 Task: Open a blank sheet, save the file as email.epub Add Heading 'Tips for effective email communication: 'Add the following points with circle bullets '•	Be concise_x000D_
•	Use clear subject lines_x000D_
•	Proofread before sending_x000D_
' Highlight heading with color  Dark green ,change the font size of heading and points to 18
Action: Mouse moved to (197, 180)
Screenshot: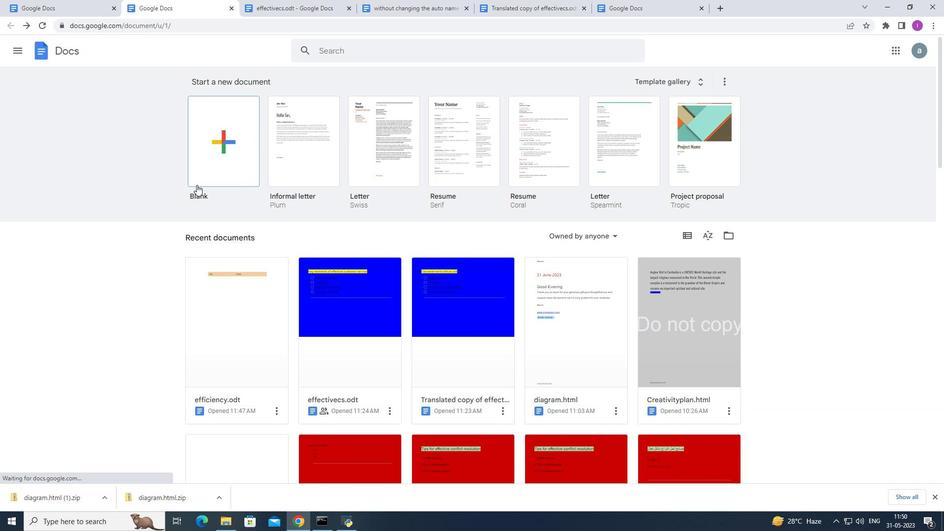 
Action: Mouse pressed left at (197, 180)
Screenshot: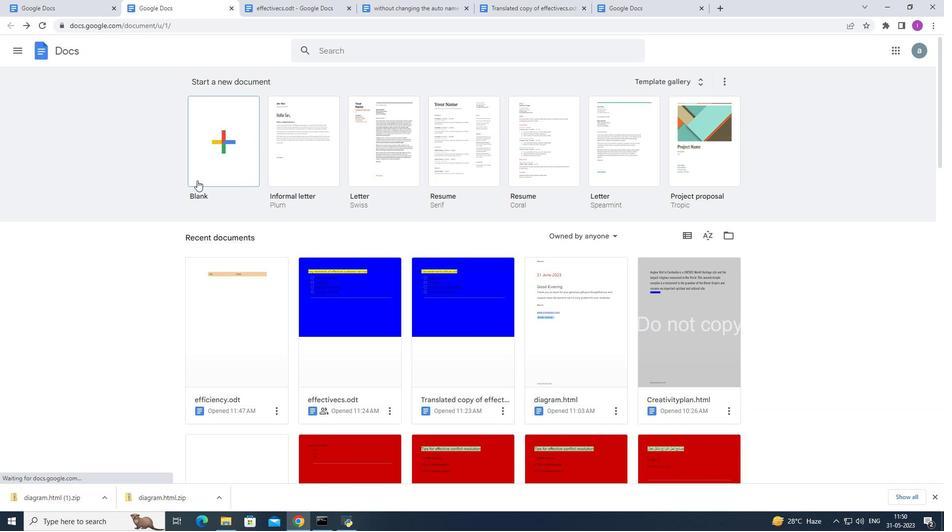 
Action: Mouse moved to (108, 42)
Screenshot: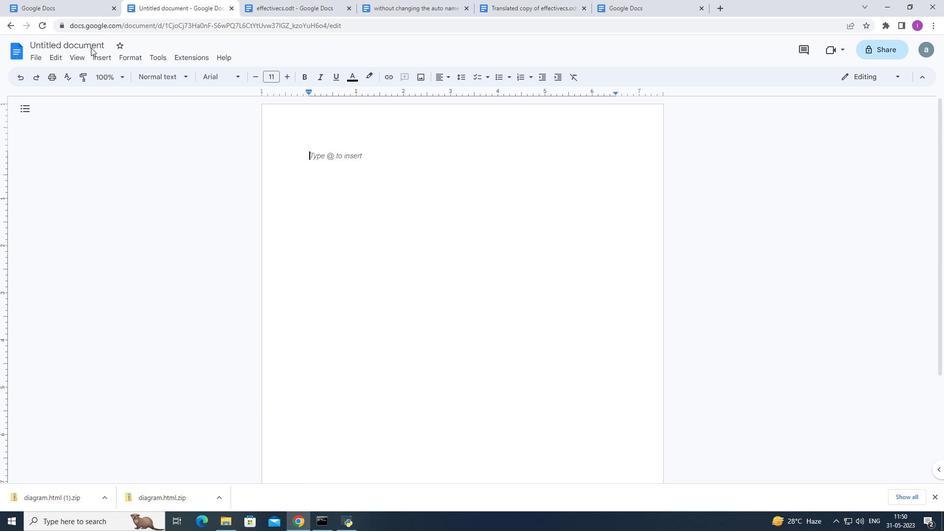 
Action: Mouse pressed left at (108, 42)
Screenshot: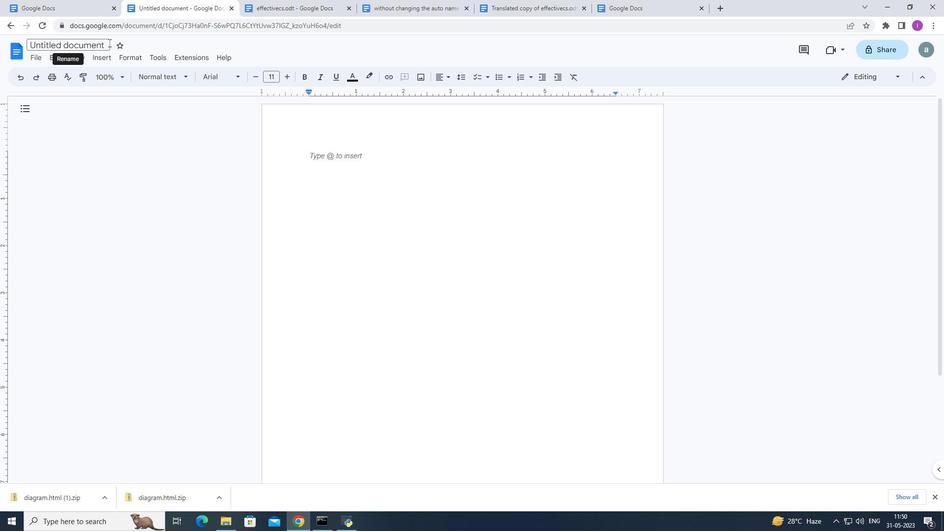
Action: Mouse moved to (944, 0)
Screenshot: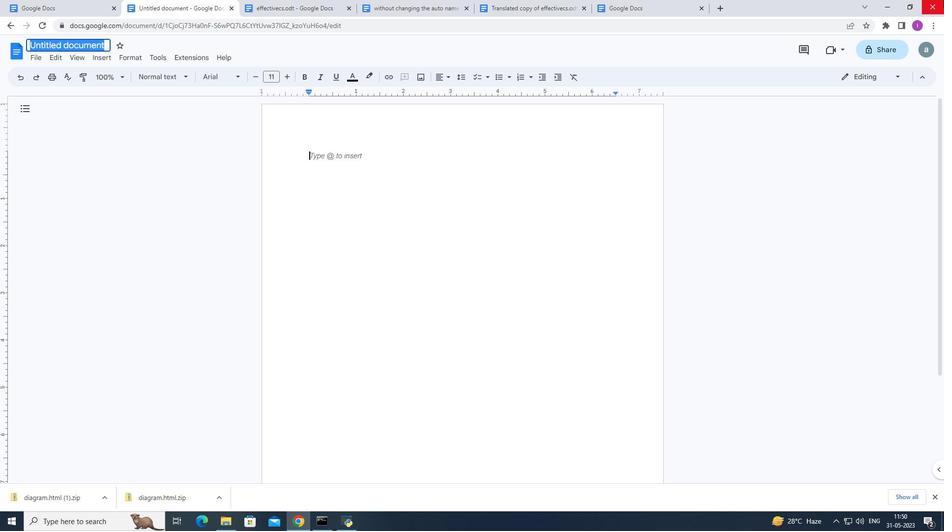 
Action: Key pressed email.e
Screenshot: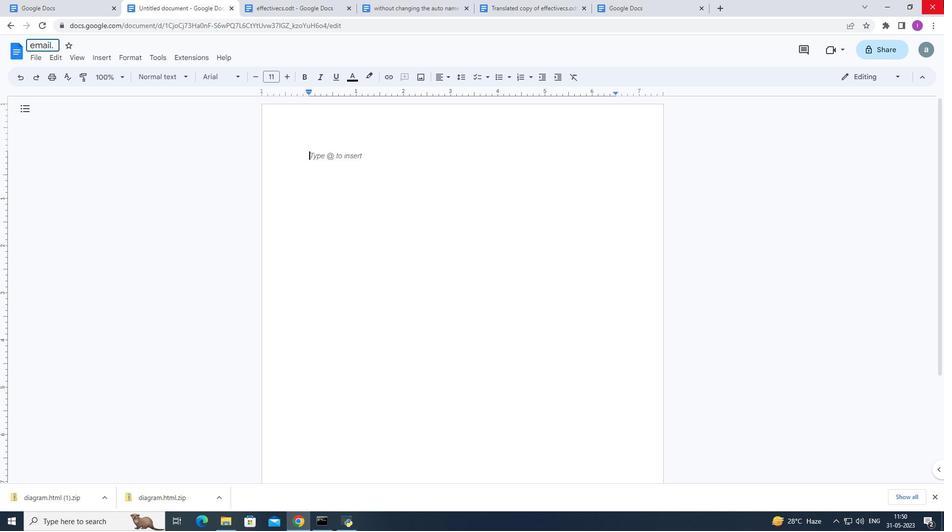 
Action: Mouse moved to (943, 0)
Screenshot: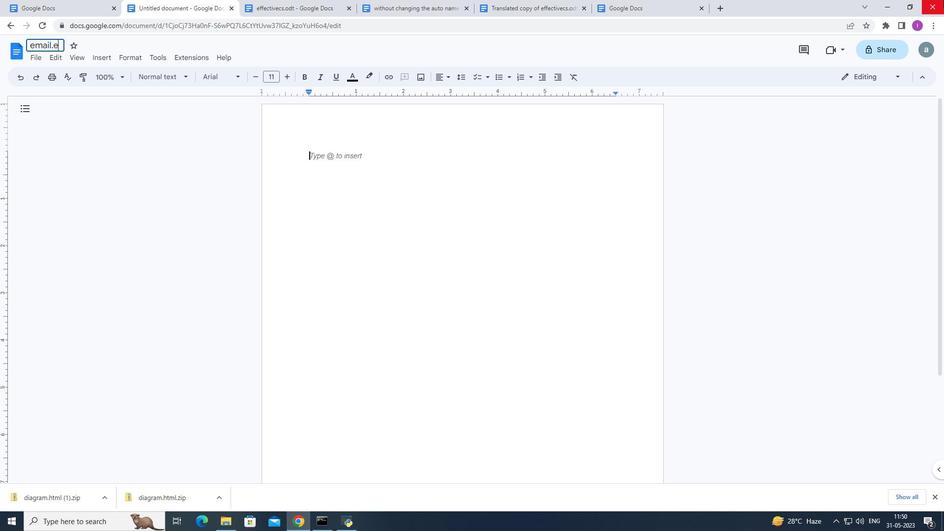 
Action: Key pressed pub
Screenshot: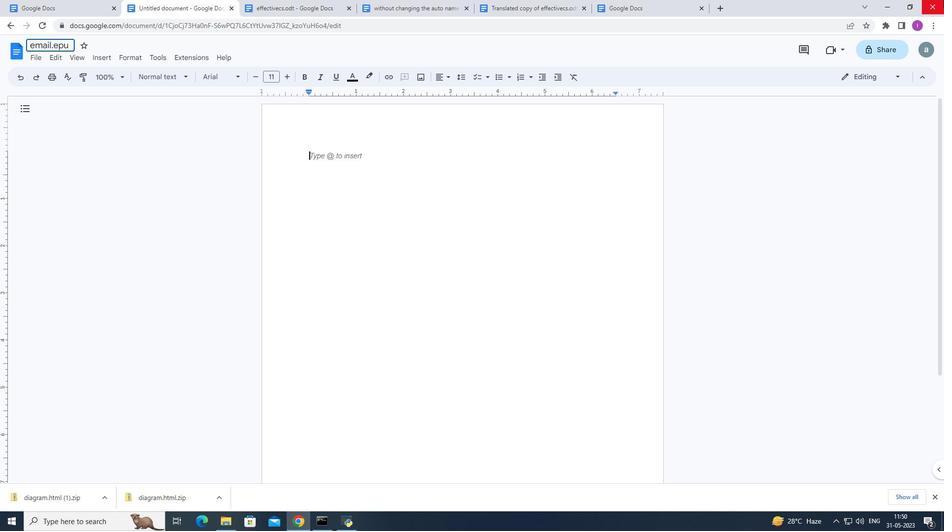 
Action: Mouse moved to (107, 60)
Screenshot: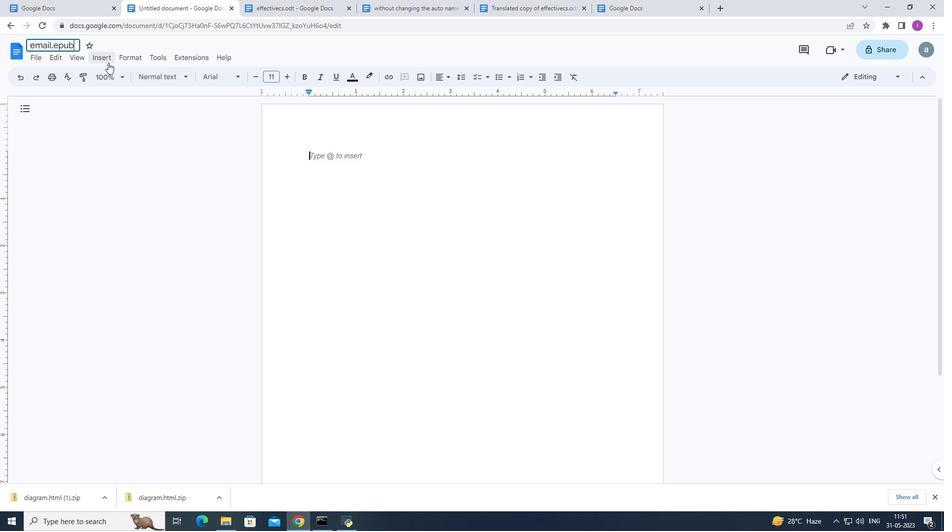 
Action: Mouse pressed left at (107, 60)
Screenshot: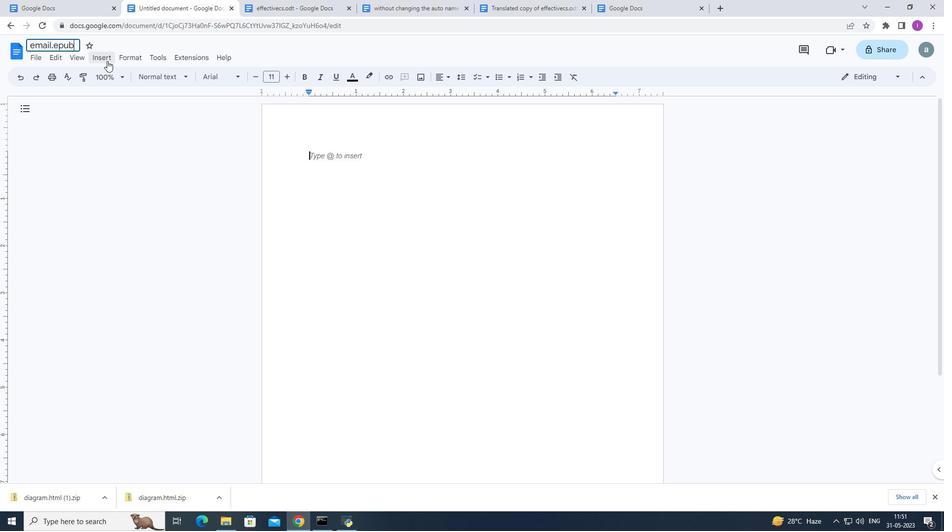 
Action: Mouse moved to (437, 166)
Screenshot: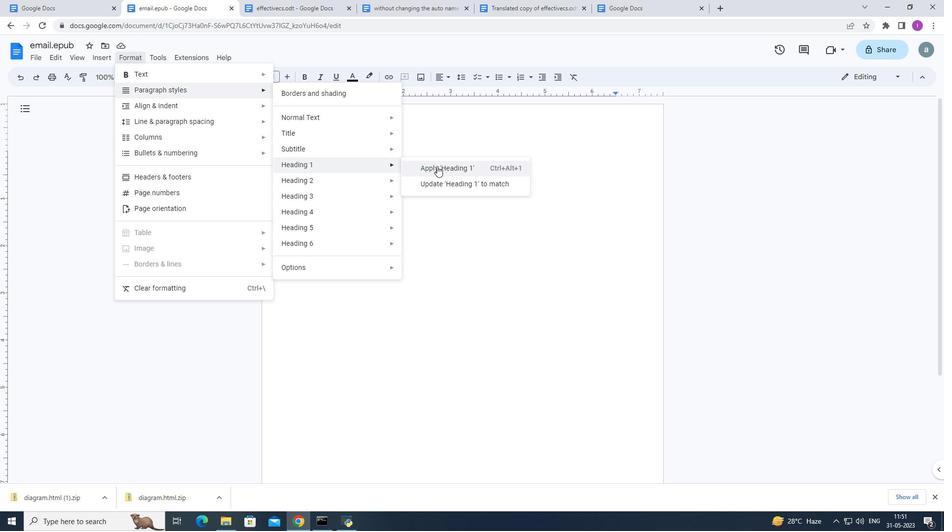 
Action: Mouse pressed left at (437, 166)
Screenshot: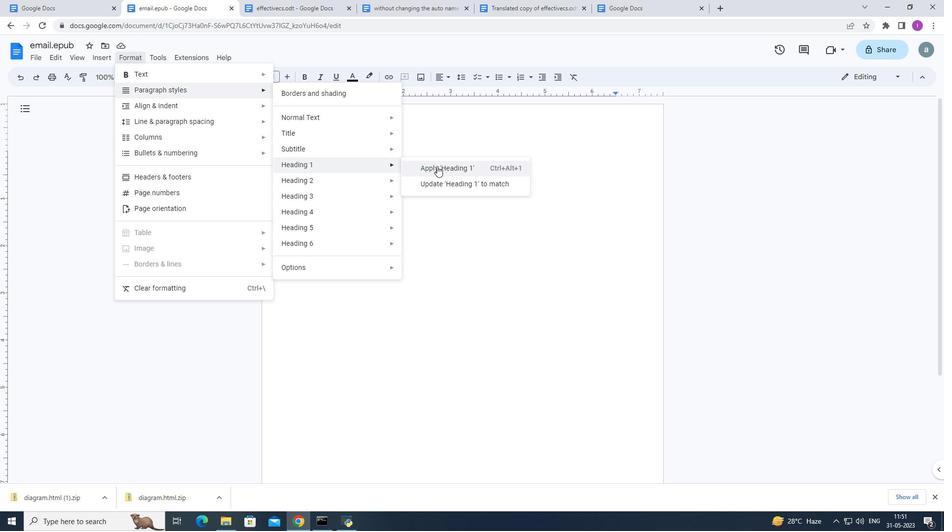 
Action: Mouse moved to (945, 531)
Screenshot: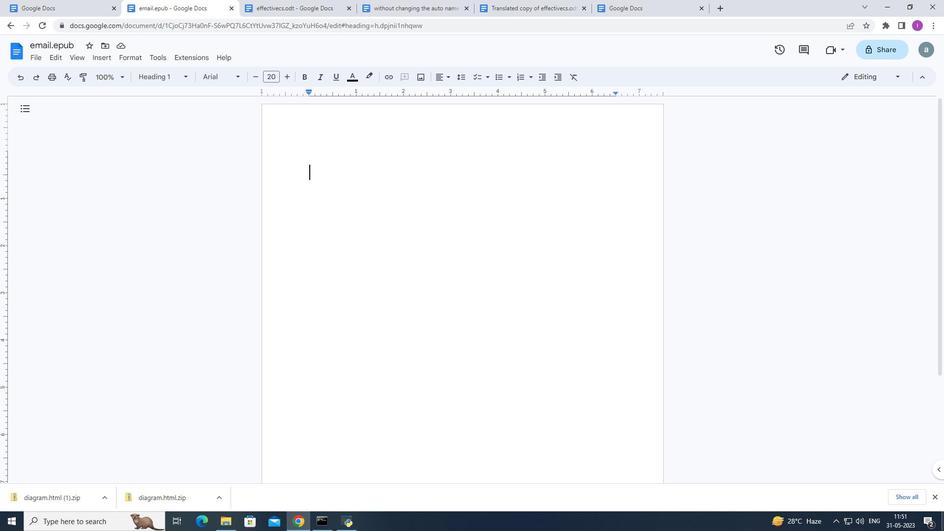 
Action: Key pressed <Key.shift><Key.shift><Key.shift><Key.shift><Key.shift><Key.shift><Key.shift>Tips<Key.space>for<Key.space>effective<Key.space>email<Key.space>communication
Screenshot: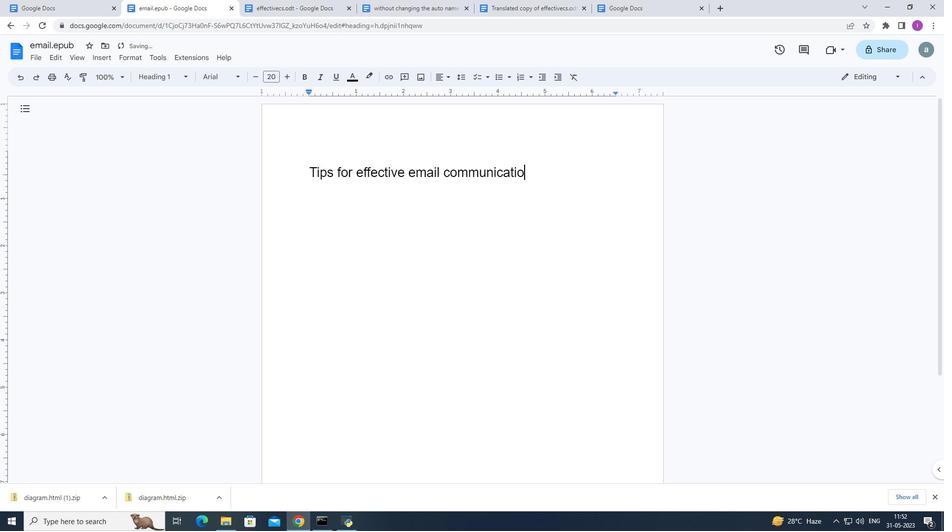 
Action: Mouse moved to (477, 74)
Screenshot: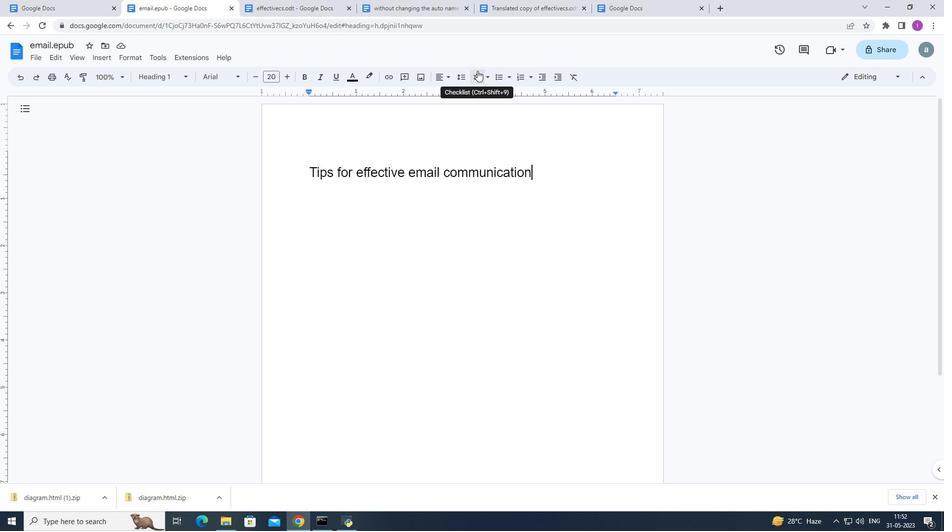 
Action: Mouse pressed left at (477, 74)
Screenshot: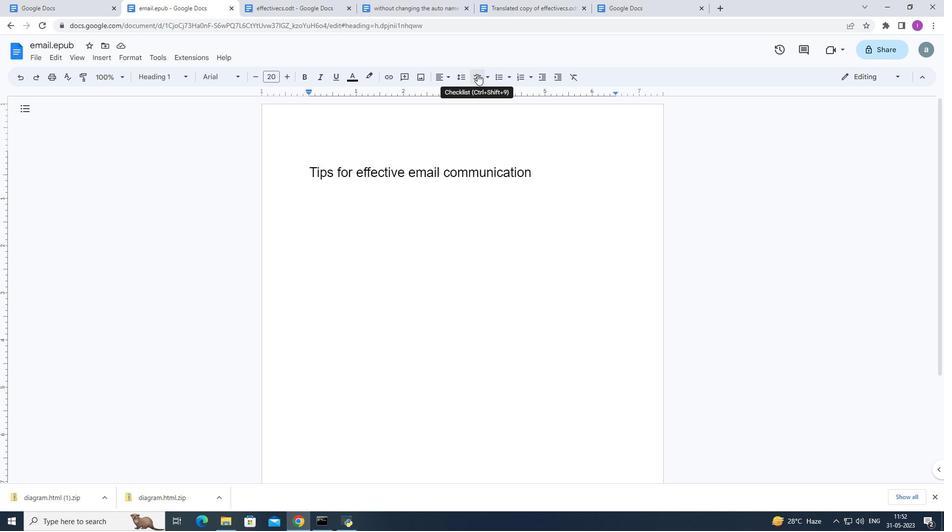 
Action: Mouse moved to (343, 172)
Screenshot: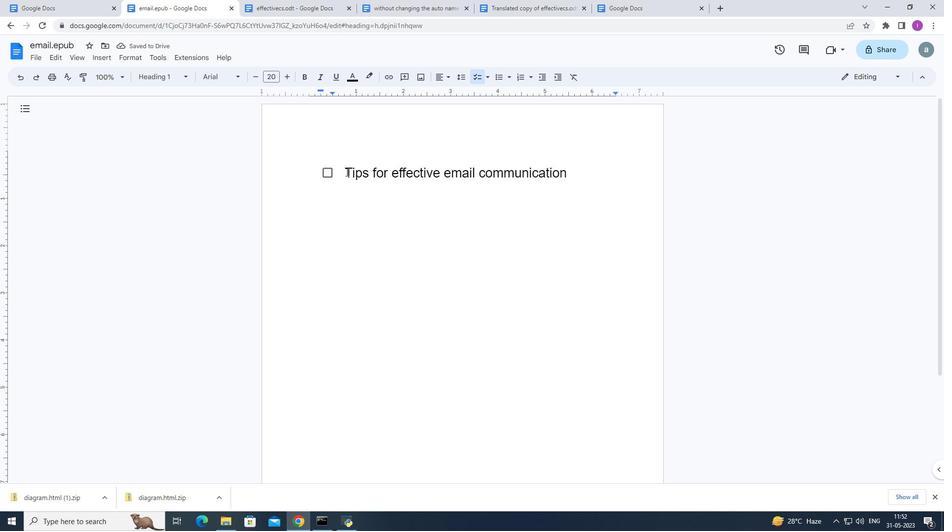 
Action: Mouse pressed left at (343, 172)
Screenshot: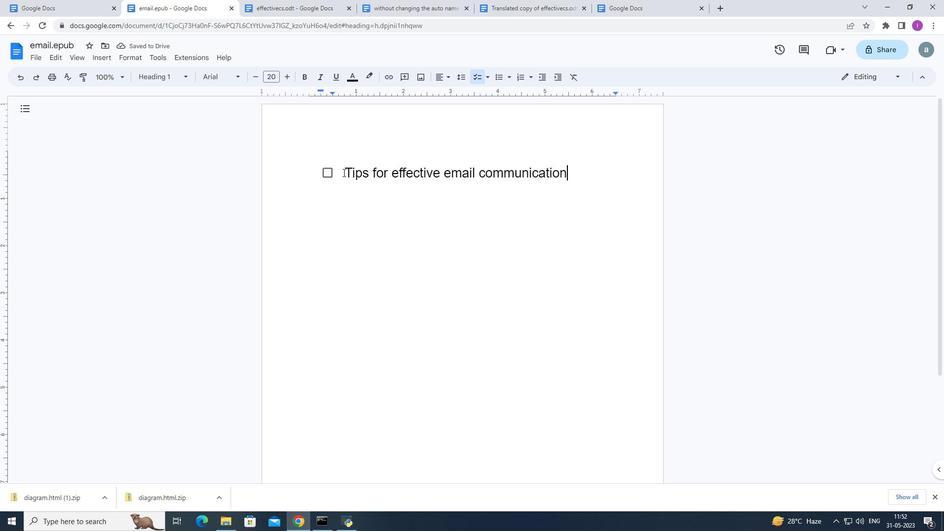 
Action: Mouse moved to (359, 174)
Screenshot: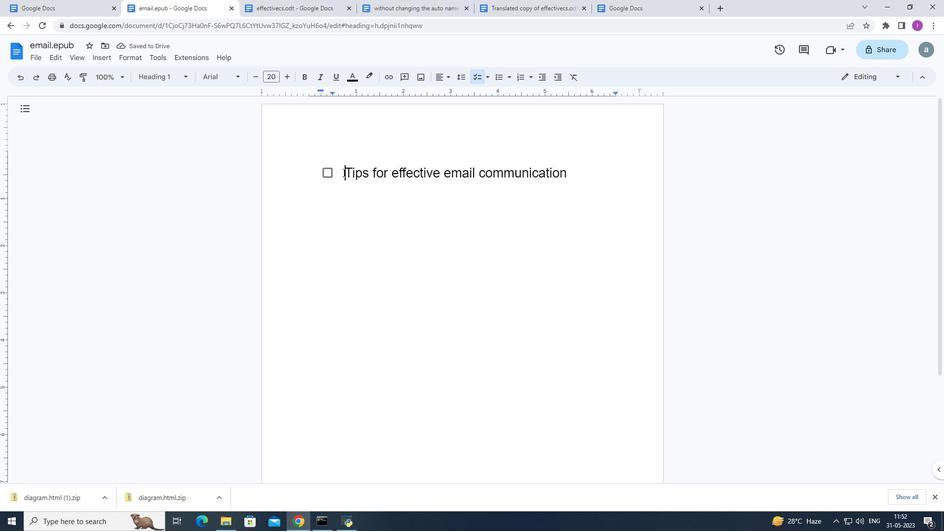 
Action: Key pressed <Key.backspace><Key.backspace>
Screenshot: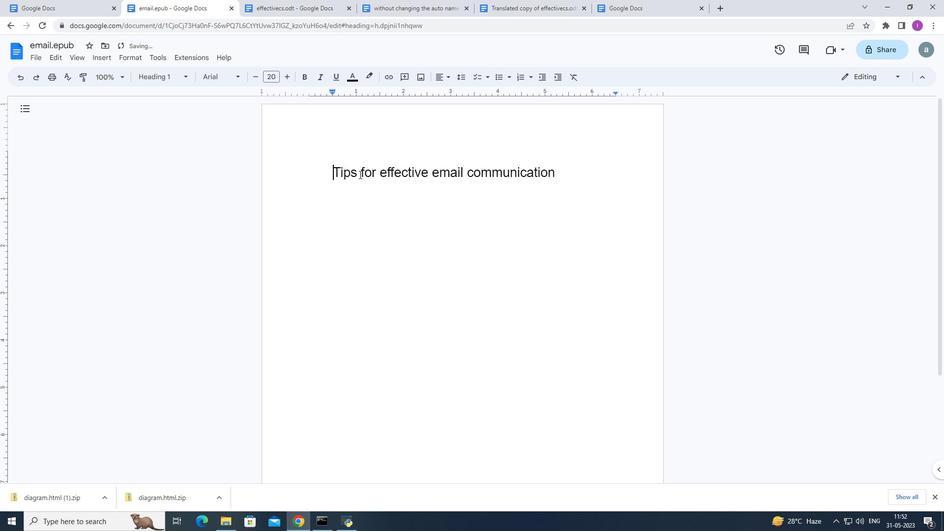 
Action: Mouse moved to (541, 171)
Screenshot: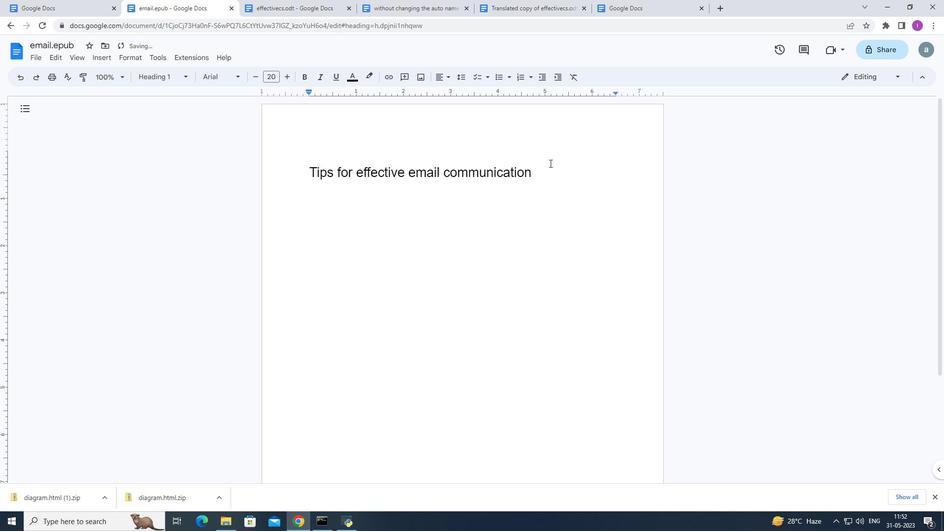 
Action: Mouse pressed left at (541, 171)
Screenshot: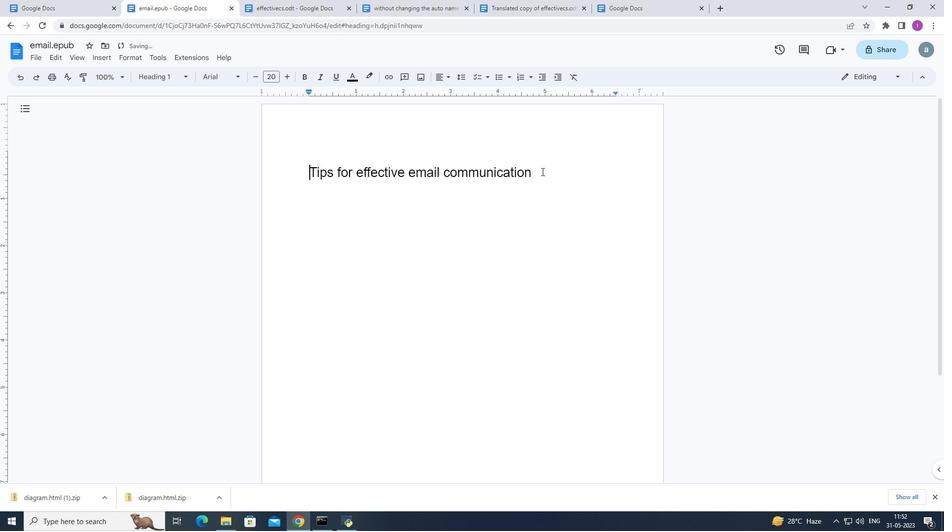 
Action: Mouse moved to (561, 220)
Screenshot: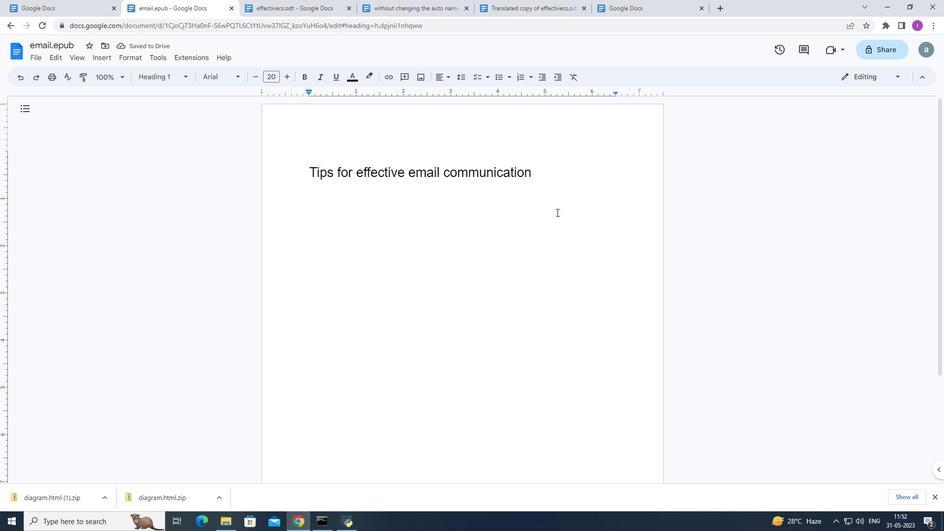 
Action: Key pressed <Key.enter>
Screenshot: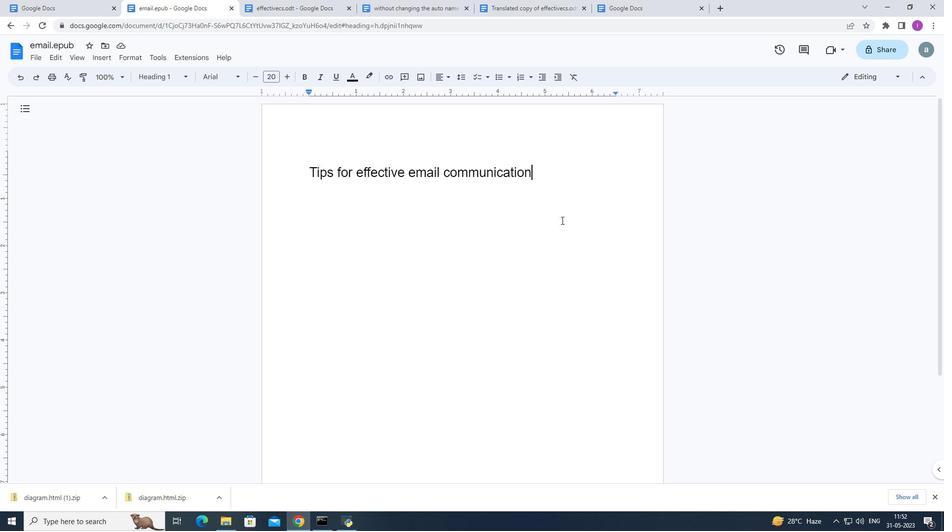 
Action: Mouse moved to (109, 60)
Screenshot: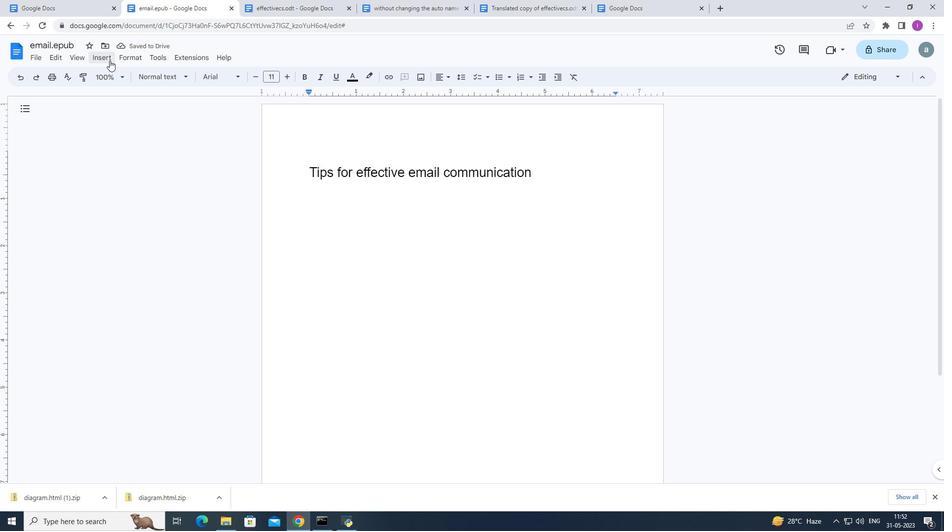 
Action: Mouse pressed left at (109, 60)
Screenshot: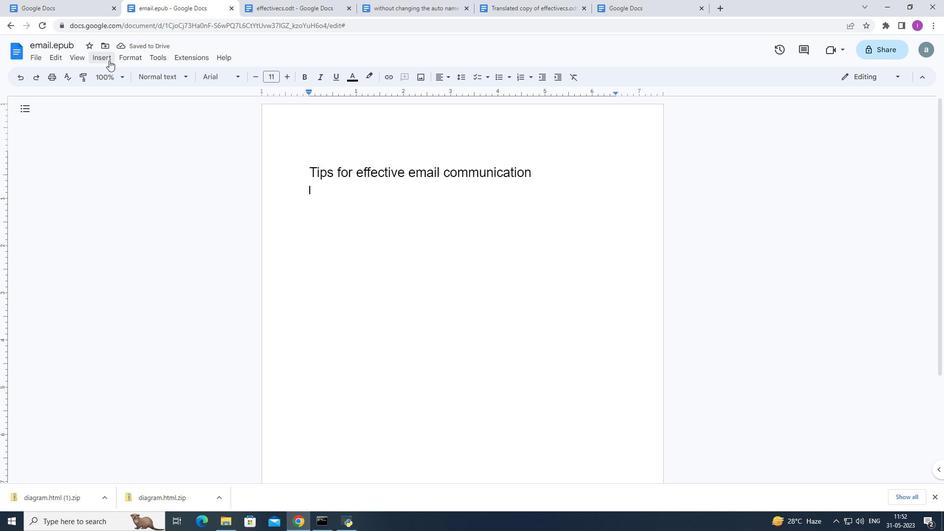 
Action: Mouse moved to (162, 155)
Screenshot: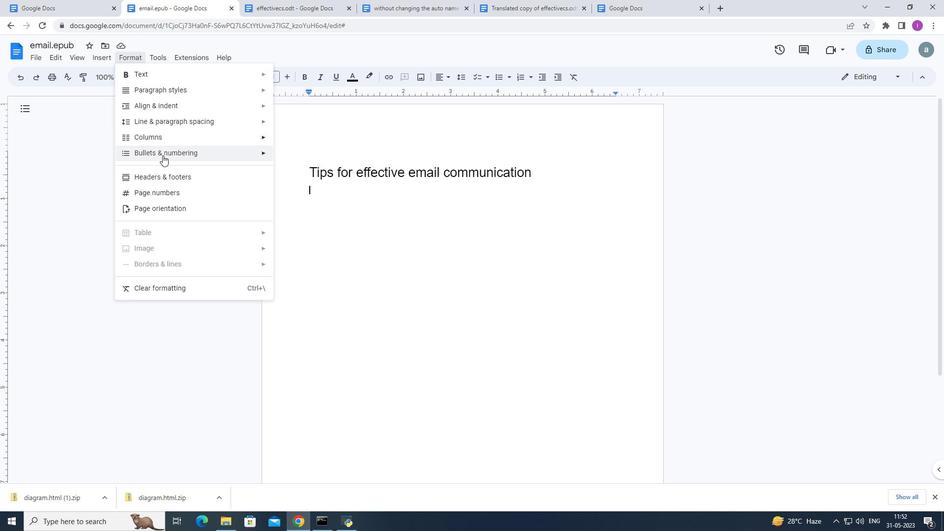 
Action: Mouse pressed left at (162, 155)
Screenshot: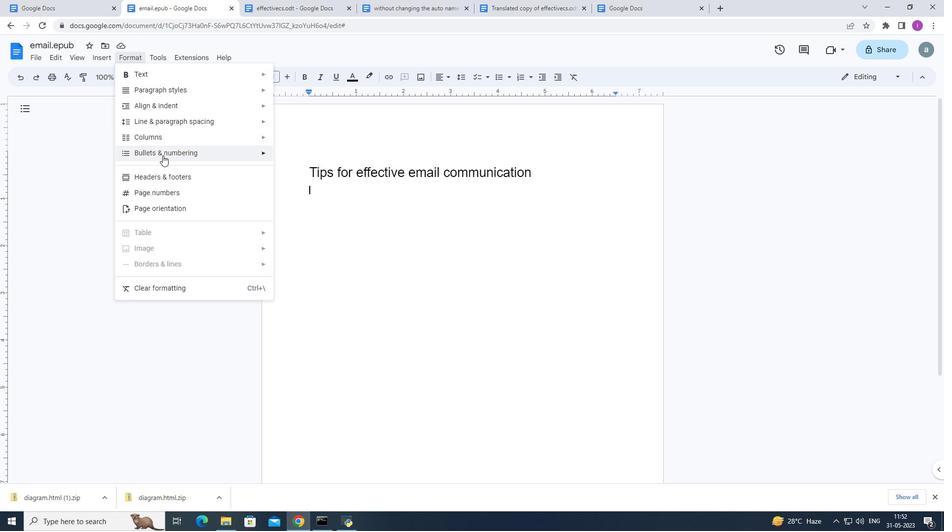 
Action: Mouse moved to (330, 187)
Screenshot: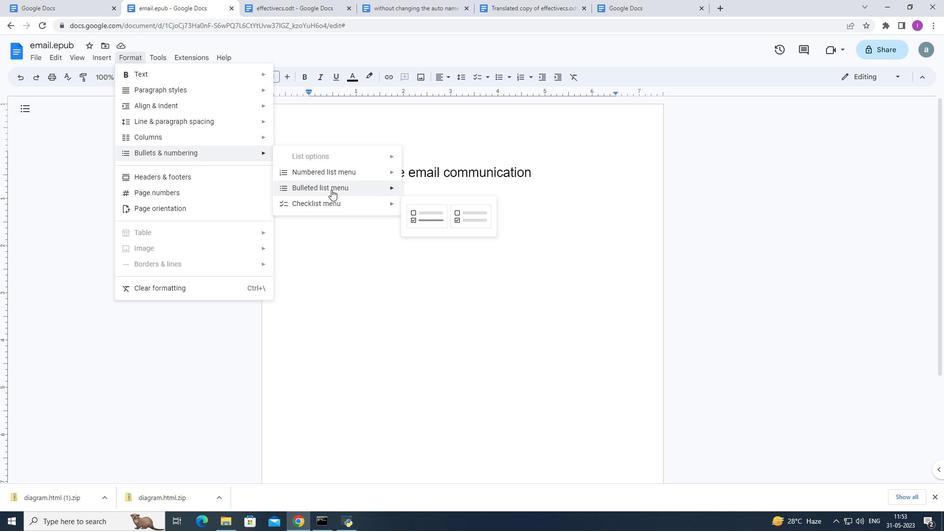 
Action: Mouse pressed left at (330, 187)
Screenshot: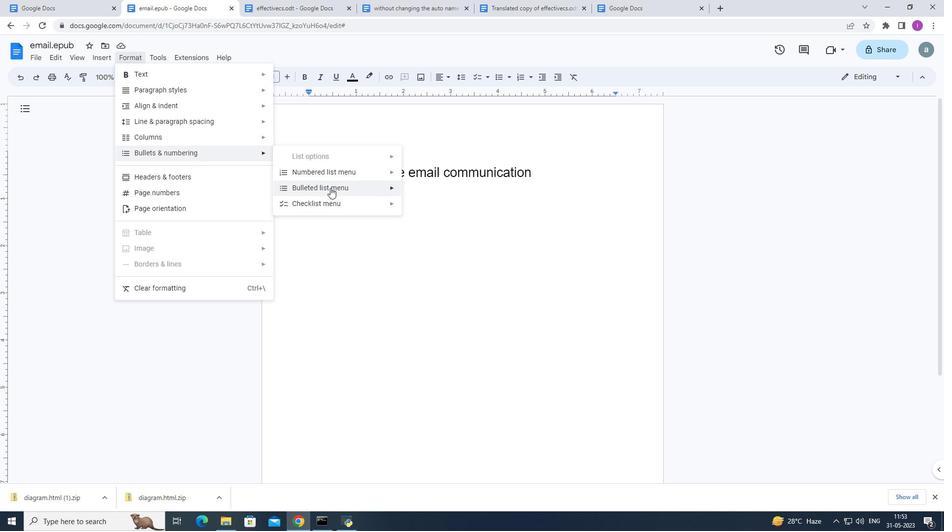 
Action: Mouse moved to (419, 203)
Screenshot: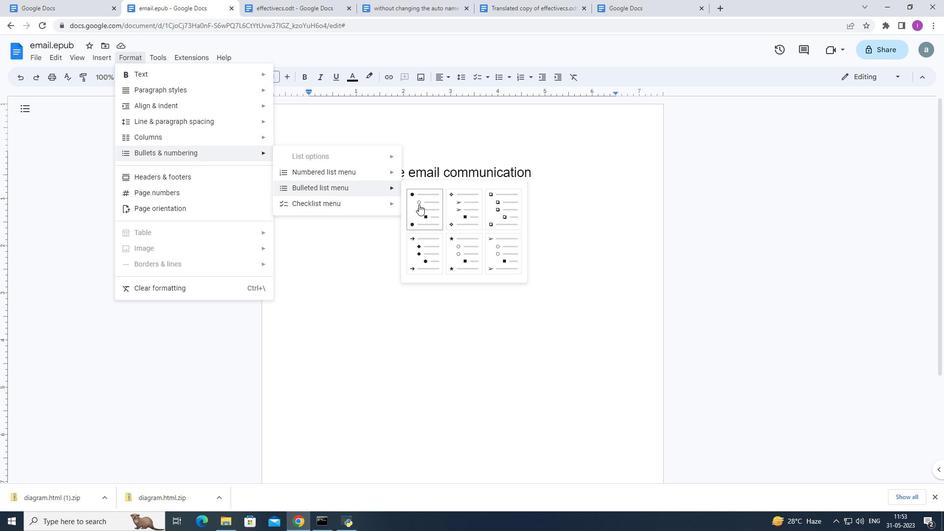 
Action: Mouse pressed left at (419, 203)
Screenshot: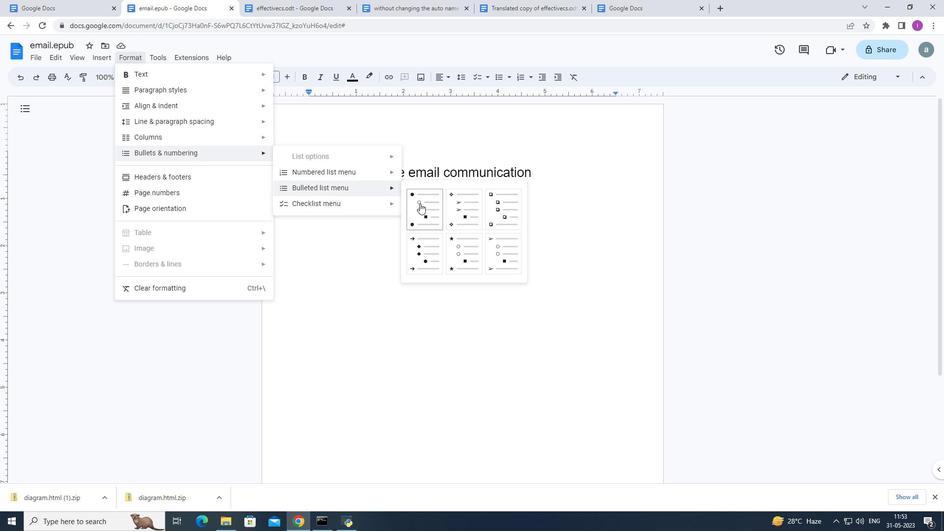 
Action: Mouse moved to (380, 268)
Screenshot: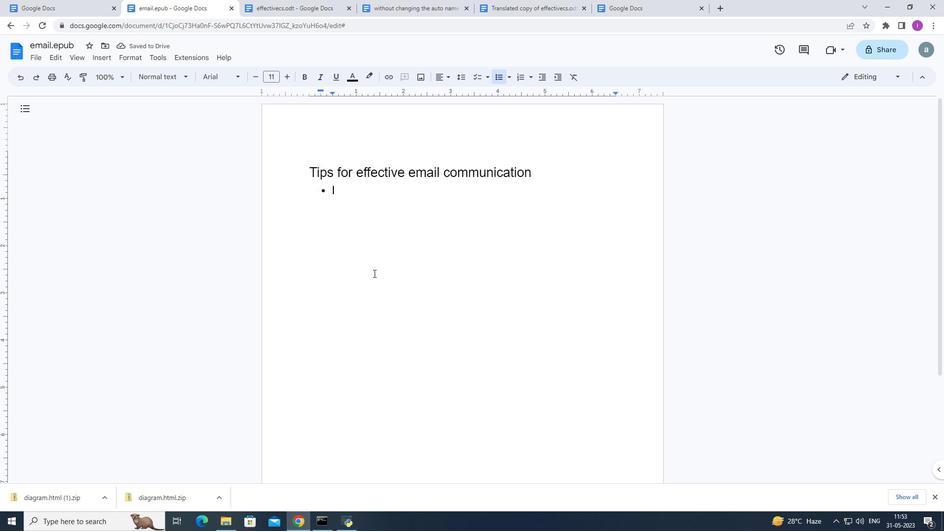 
Action: Key pressed <Key.shift>Be<Key.space>conb<Key.backspace>cise<Key.enter><Key.shift>Usev<Key.space><Key.backspace><Key.backspace><Key.space>clear<Key.space>subject<Key.space>lines<Key.enter><Key.shift>Proofread<Key.space>before<Key.space>sending
Screenshot: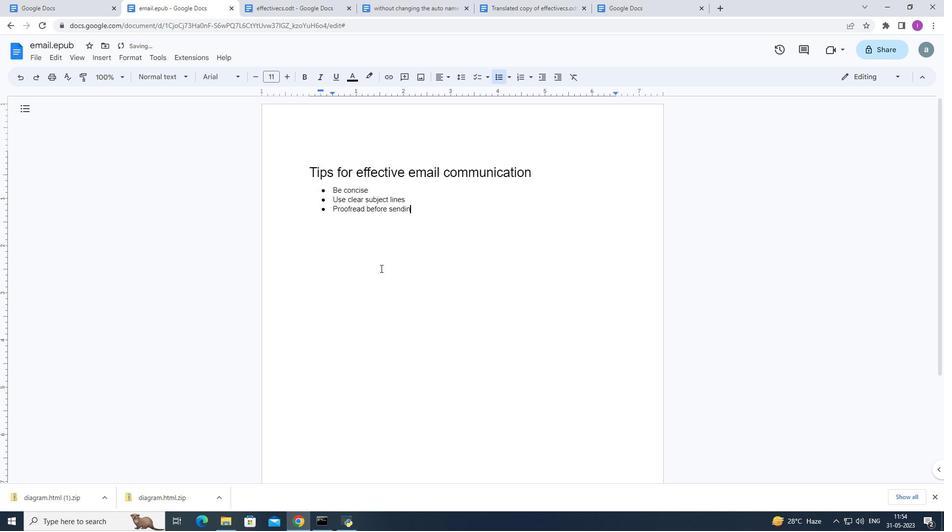 
Action: Mouse moved to (533, 170)
Screenshot: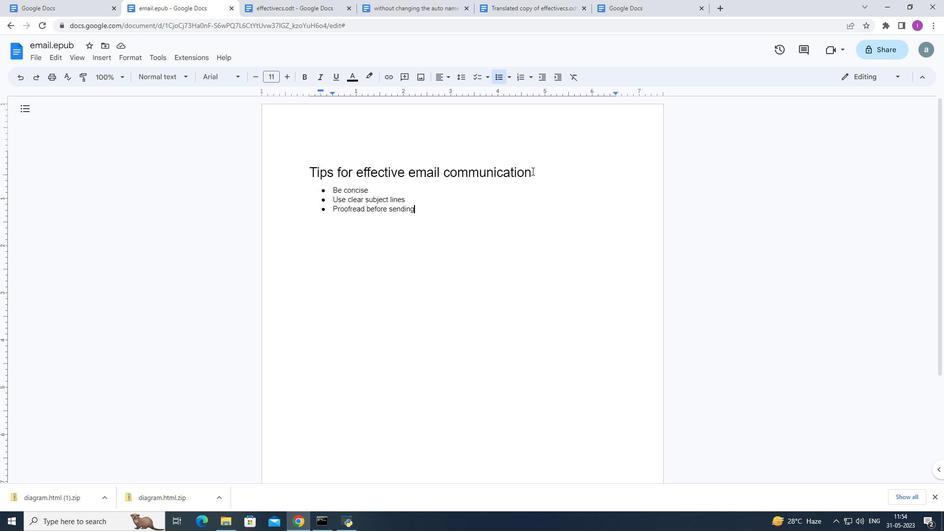 
Action: Mouse pressed left at (533, 170)
Screenshot: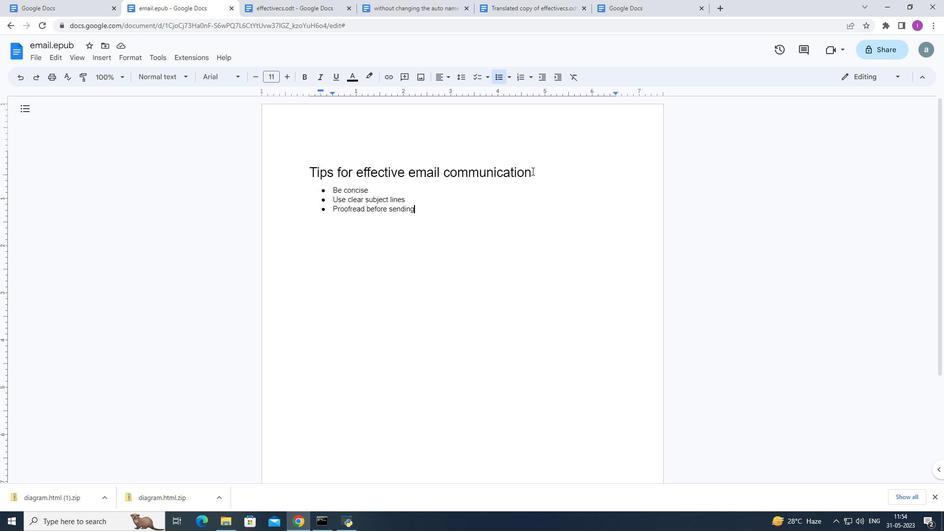 
Action: Mouse moved to (369, 69)
Screenshot: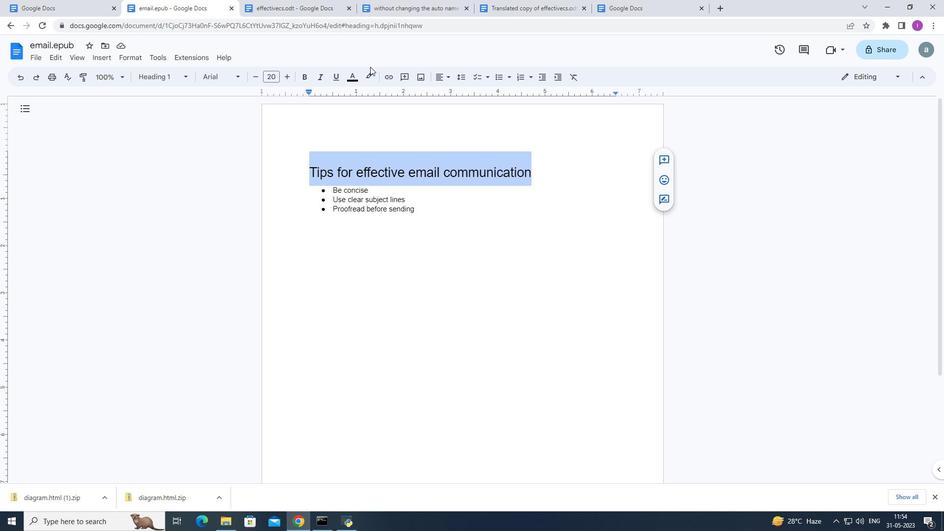 
Action: Mouse pressed left at (369, 69)
Screenshot: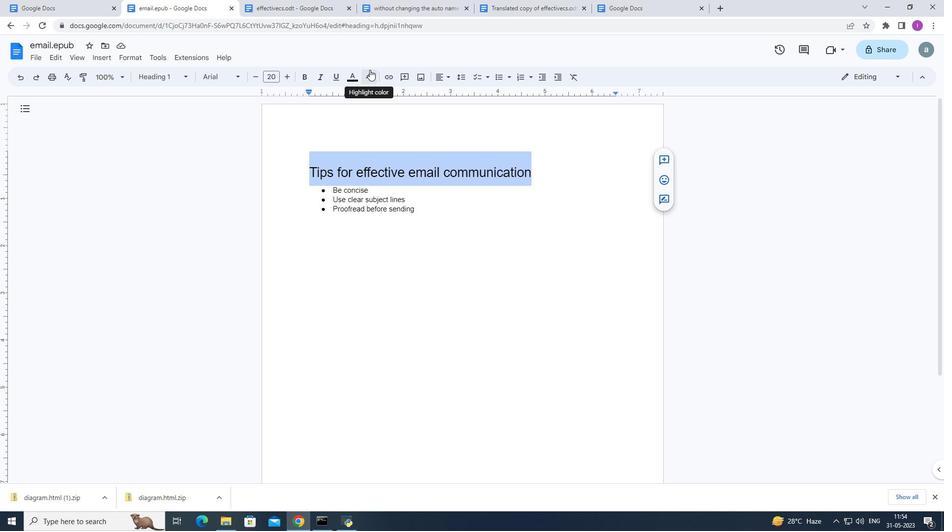 
Action: Mouse moved to (417, 173)
Screenshot: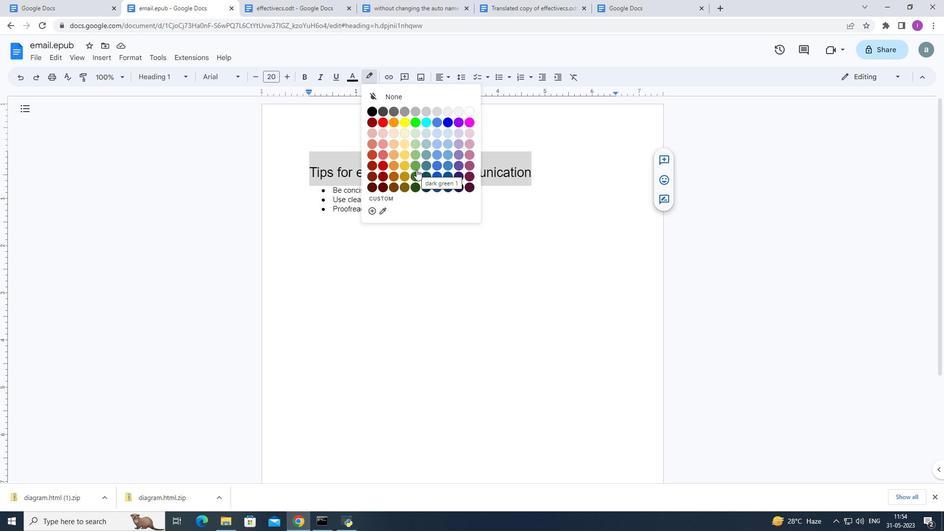 
Action: Mouse pressed left at (417, 173)
Screenshot: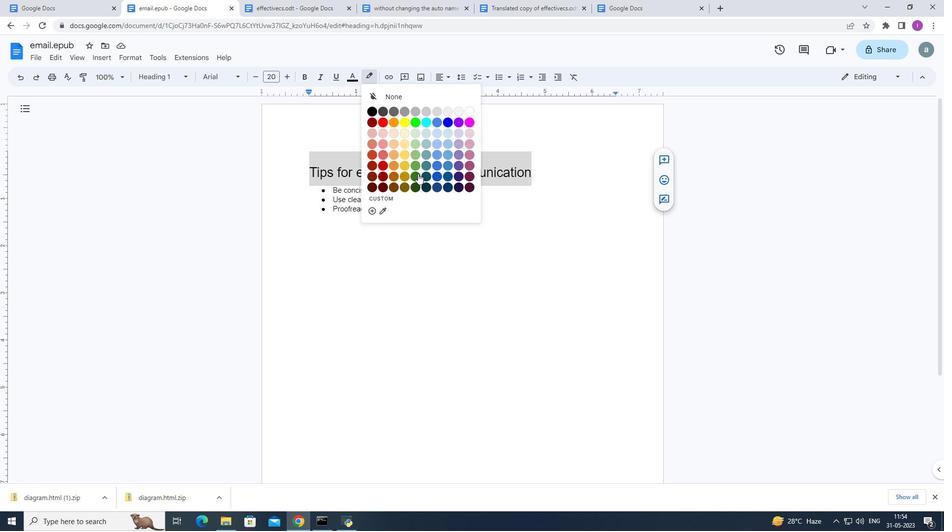 
Action: Mouse moved to (274, 76)
Screenshot: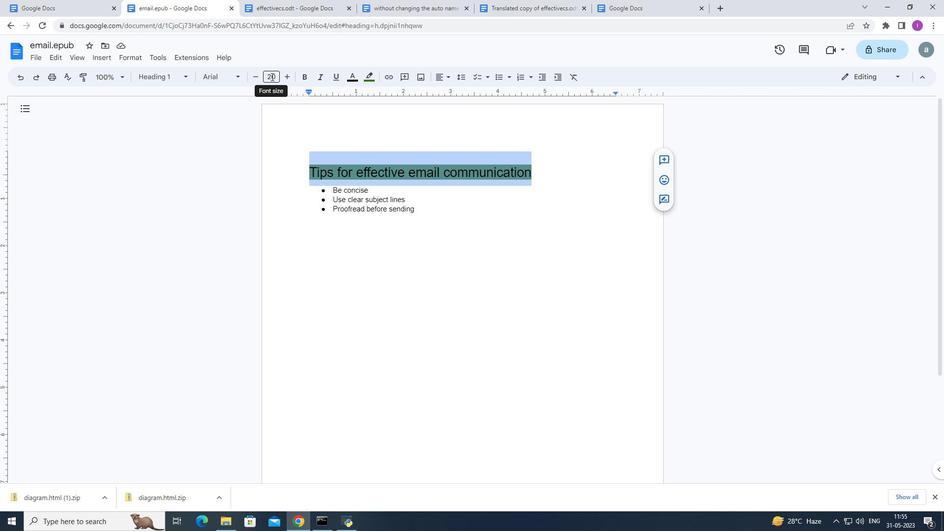 
Action: Mouse pressed left at (274, 76)
Screenshot: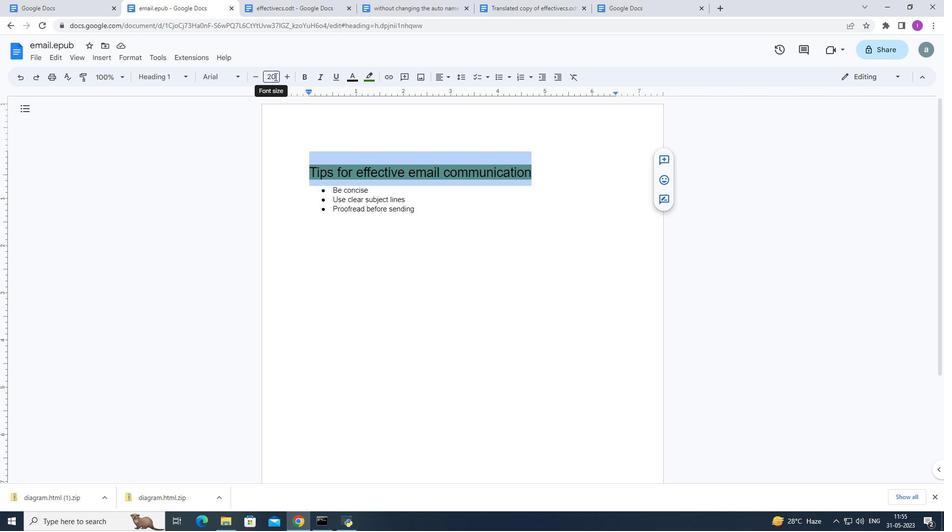 
Action: Mouse moved to (276, 190)
Screenshot: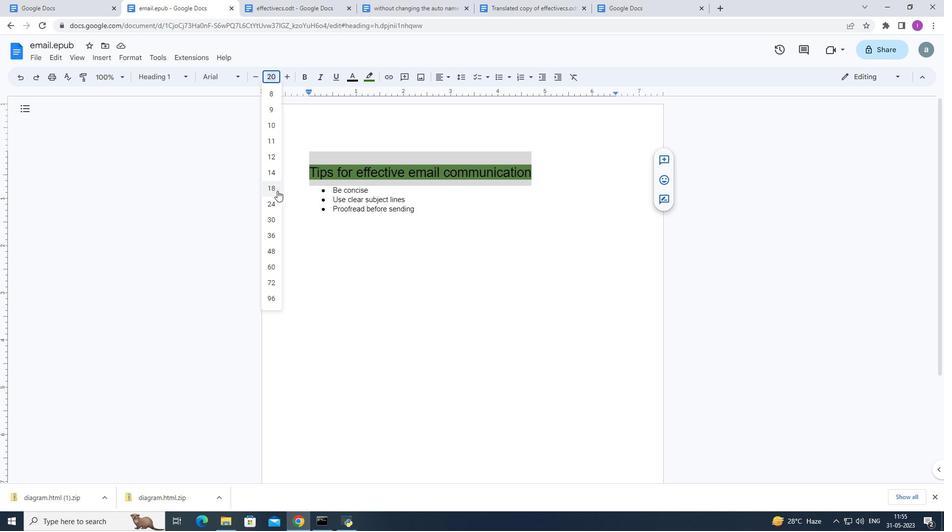 
Action: Mouse pressed left at (276, 190)
Screenshot: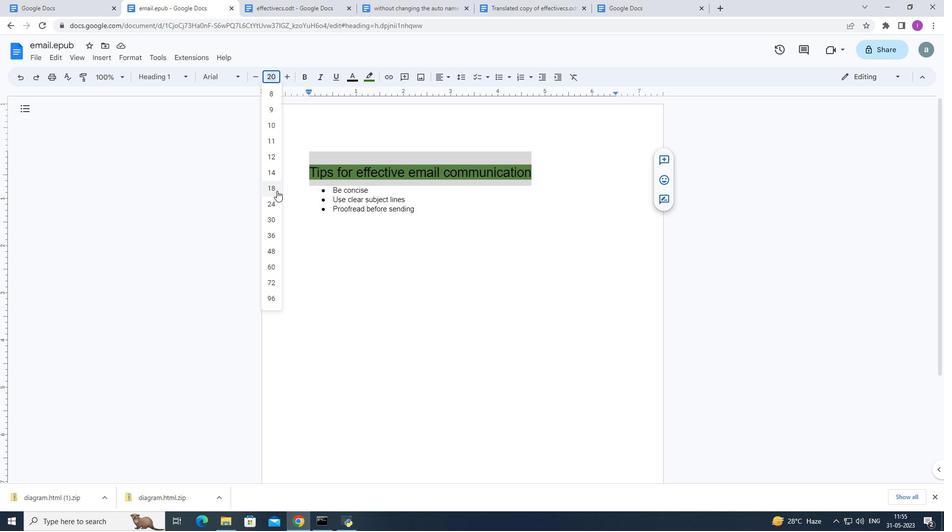 
Action: Mouse moved to (545, 153)
Screenshot: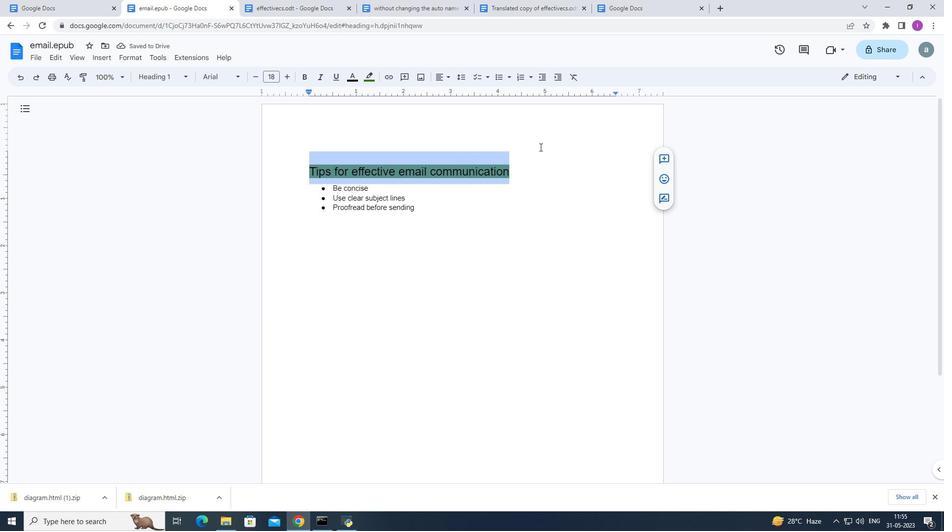 
Action: Mouse pressed left at (545, 153)
Screenshot: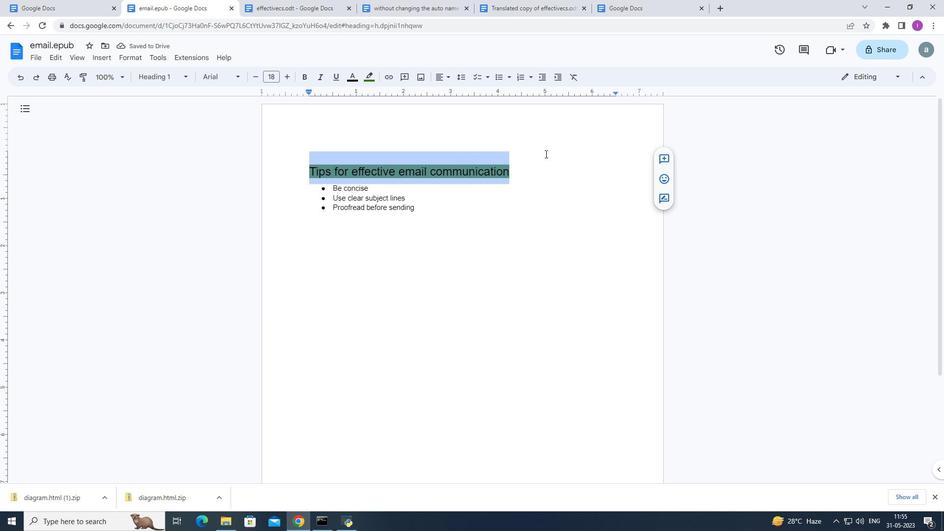 
Action: Mouse moved to (556, 237)
Screenshot: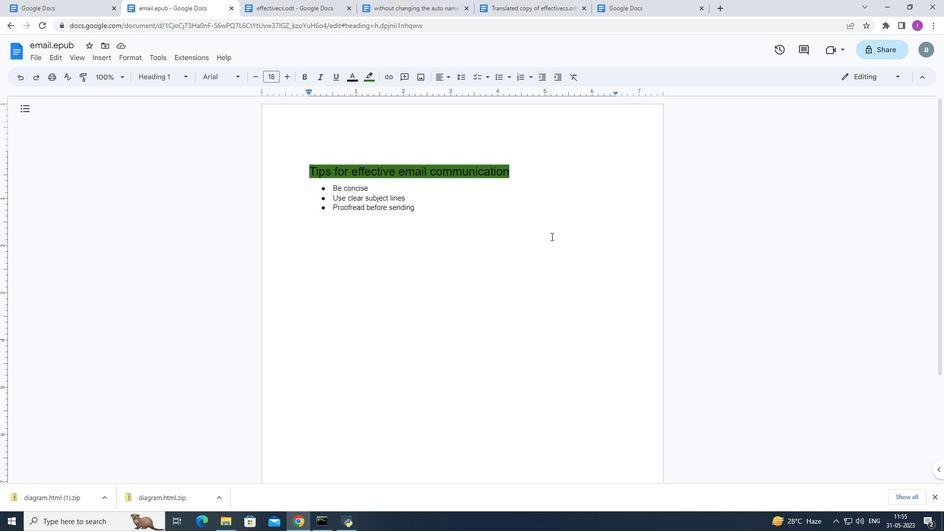 
